 Task: Configure the email templates for notifications in your GitHub account.
Action: Mouse moved to (732, 52)
Screenshot: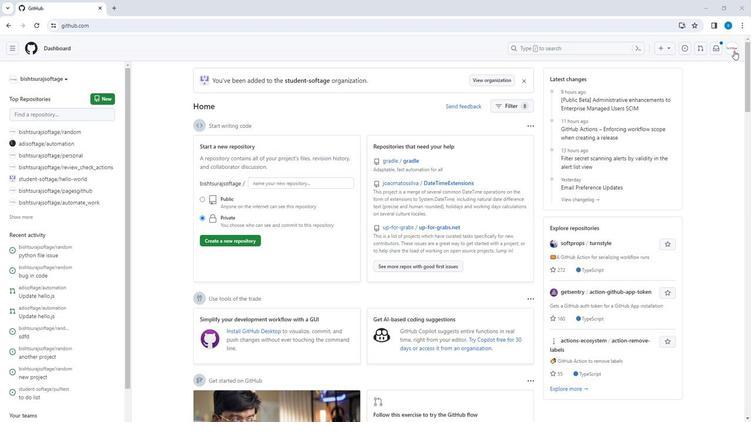 
Action: Mouse pressed left at (732, 52)
Screenshot: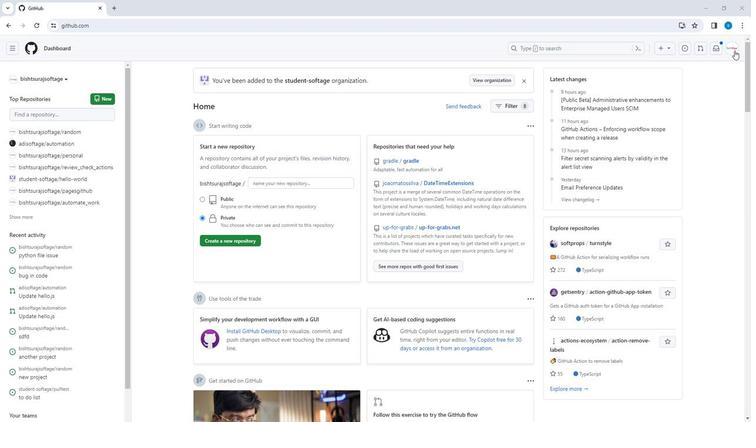
Action: Mouse moved to (666, 239)
Screenshot: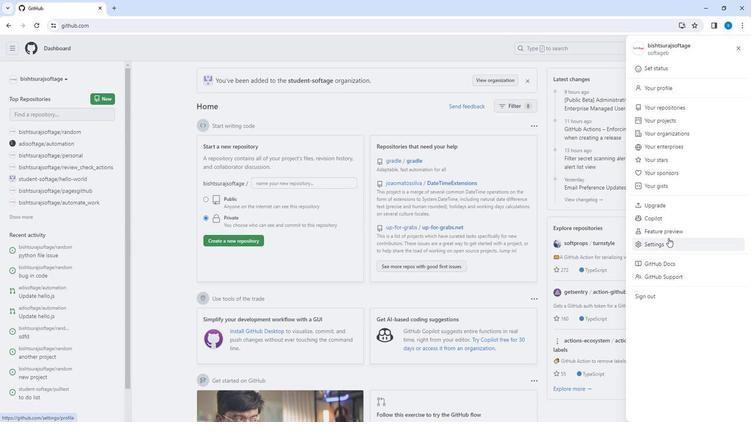 
Action: Mouse pressed left at (666, 239)
Screenshot: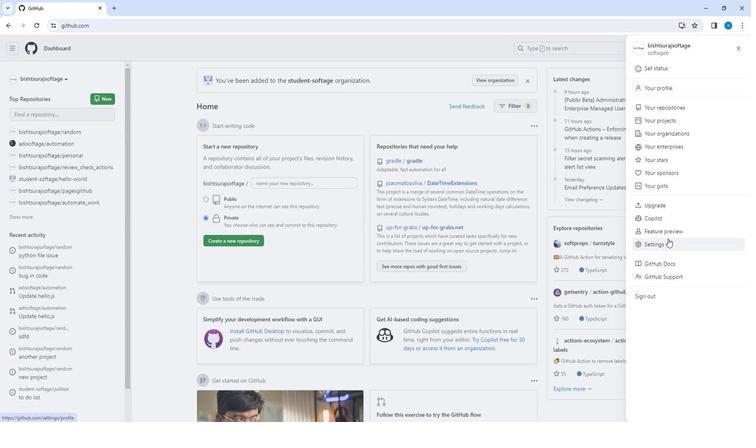 
Action: Mouse moved to (156, 156)
Screenshot: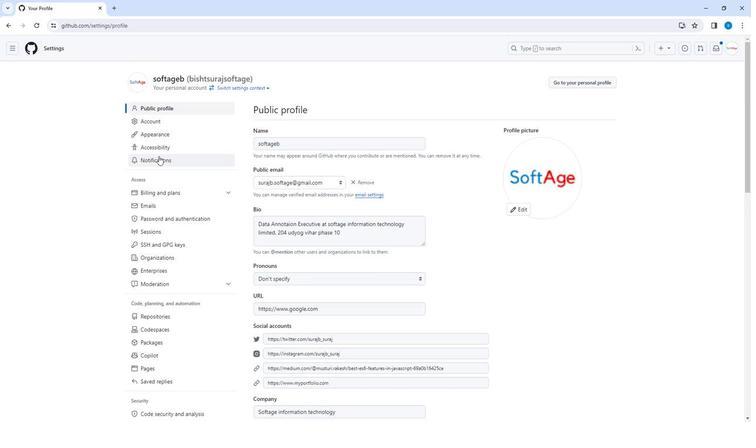 
Action: Mouse pressed left at (156, 156)
Screenshot: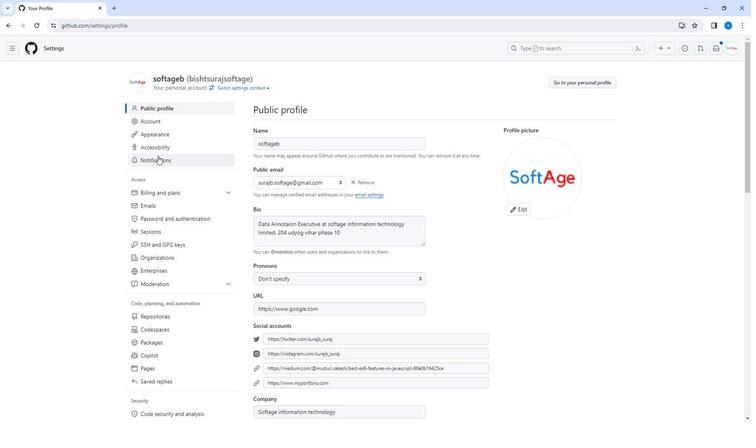 
Action: Mouse moved to (353, 260)
Screenshot: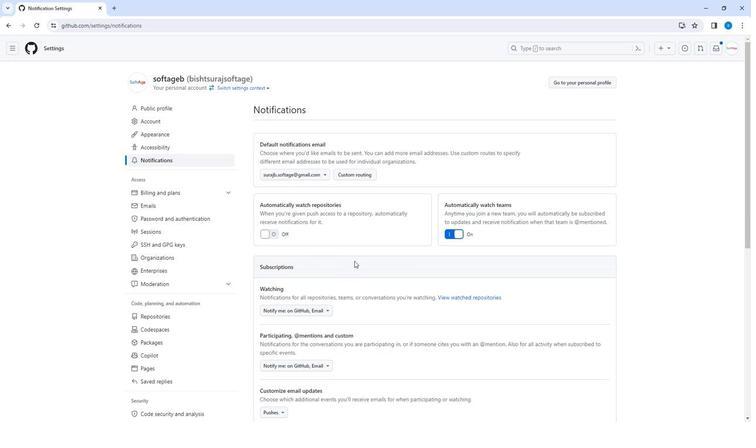 
Action: Mouse scrolled (353, 260) with delta (0, 0)
Screenshot: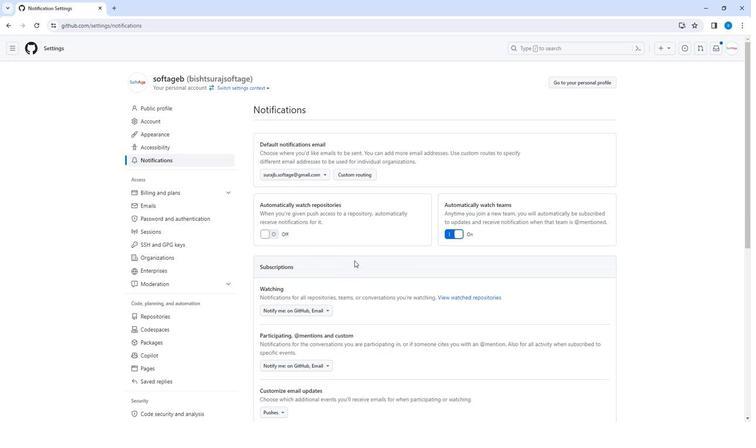 
Action: Mouse scrolled (353, 260) with delta (0, 0)
Screenshot: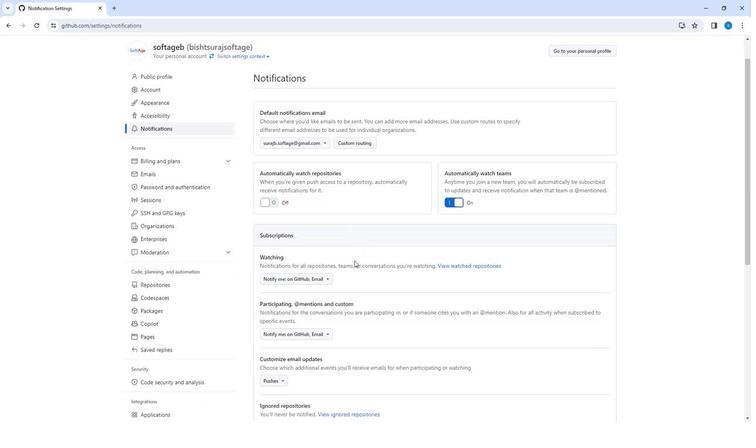 
Action: Mouse moved to (318, 229)
Screenshot: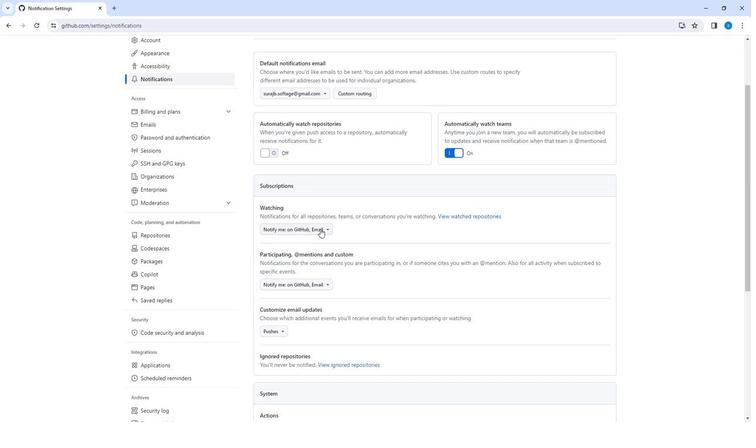 
Action: Mouse pressed left at (318, 229)
Screenshot: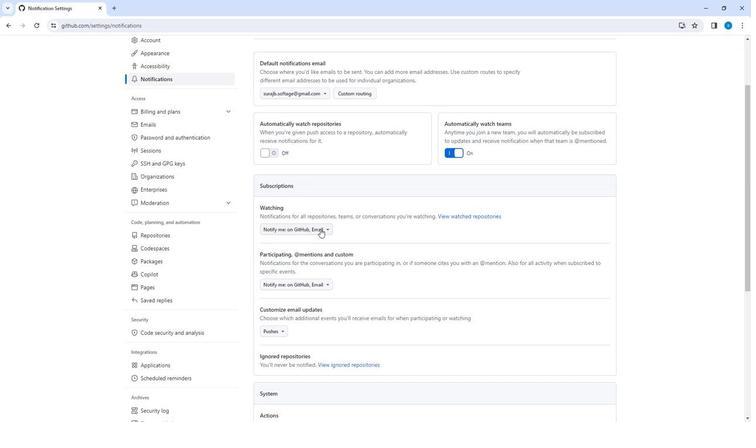 
Action: Mouse moved to (385, 219)
Screenshot: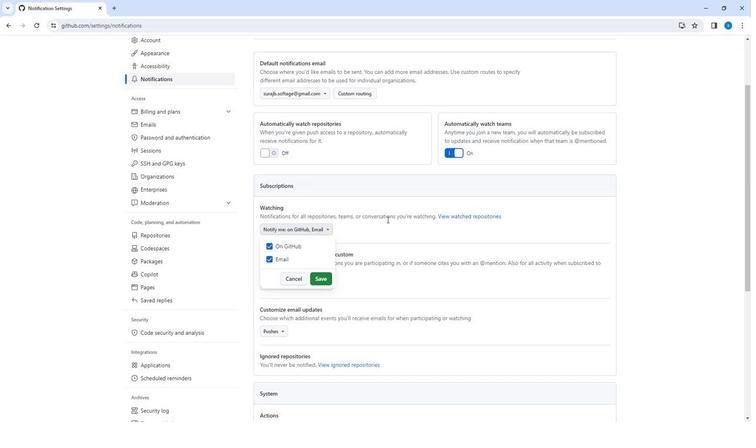 
Action: Mouse pressed left at (385, 219)
Screenshot: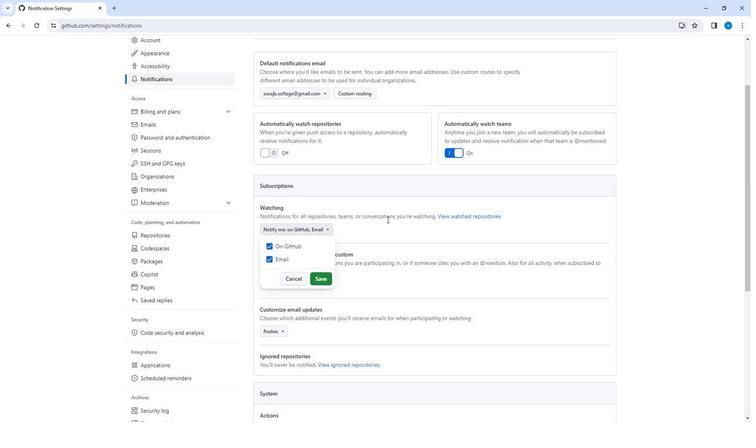 
Action: Mouse moved to (377, 230)
Screenshot: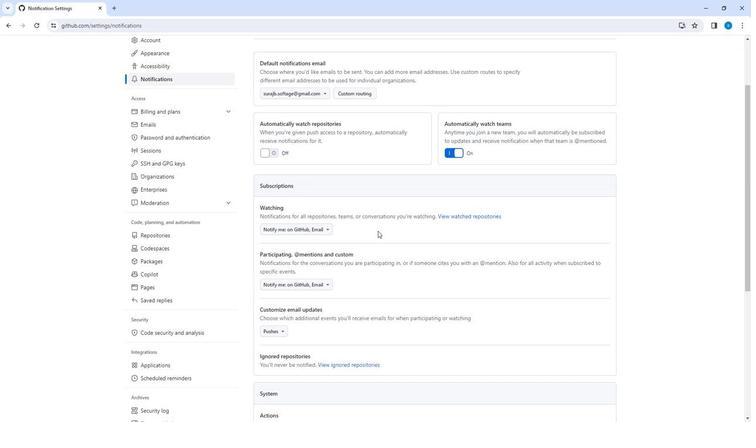 
Action: Mouse scrolled (377, 230) with delta (0, 0)
Screenshot: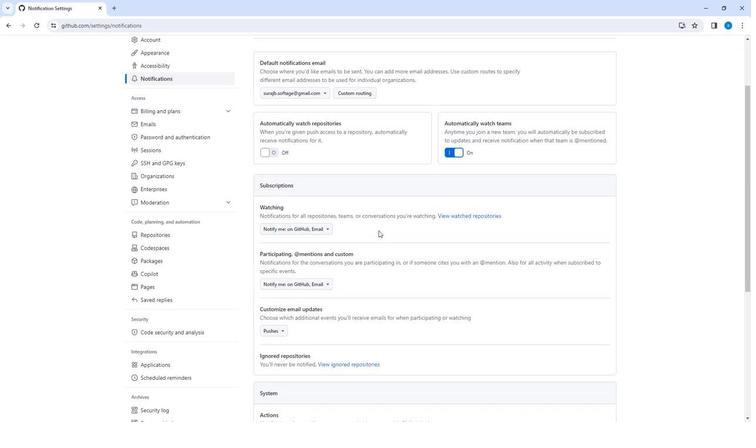 
Action: Mouse scrolled (377, 230) with delta (0, 0)
Screenshot: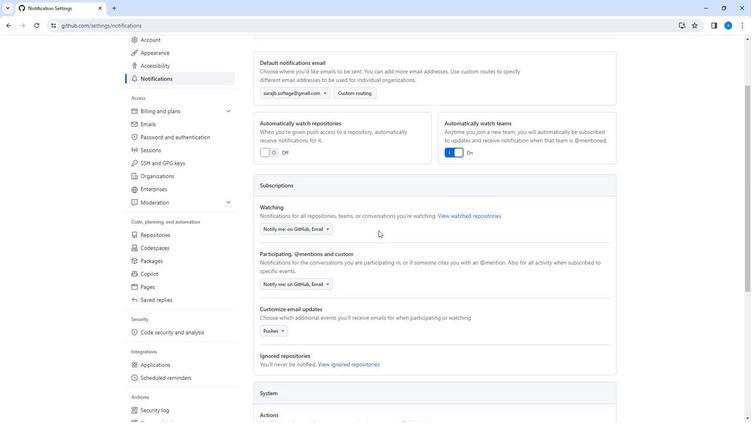
Action: Mouse scrolled (377, 230) with delta (0, 0)
Screenshot: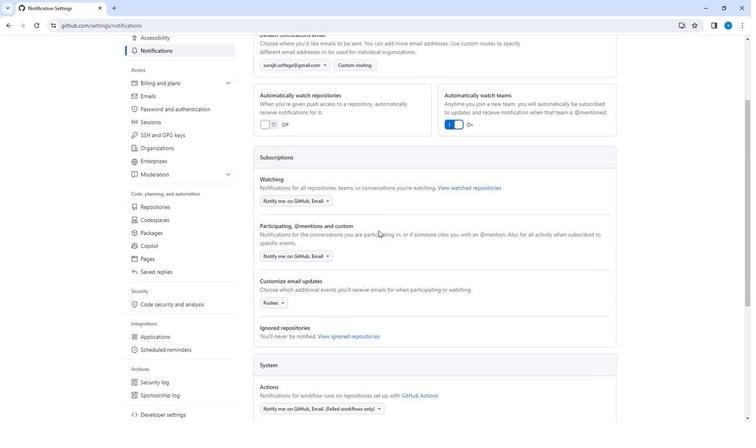
Action: Mouse scrolled (377, 230) with delta (0, 0)
Screenshot: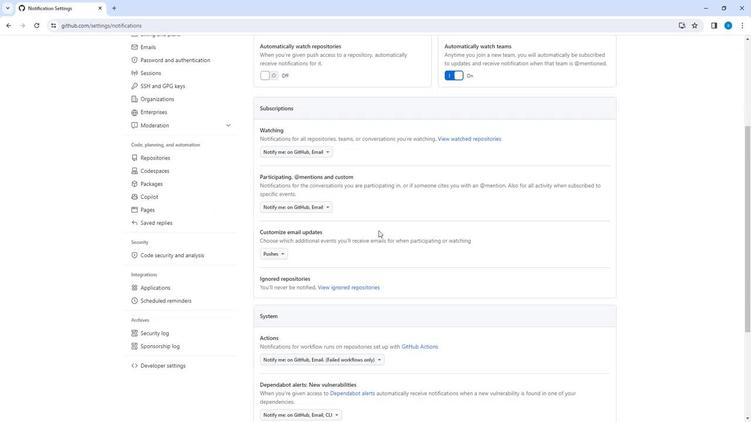 
Action: Mouse scrolled (377, 230) with delta (0, 0)
Screenshot: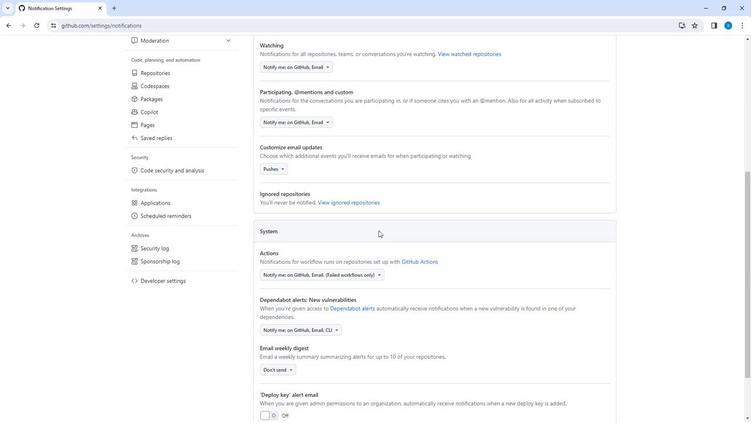 
Action: Mouse scrolled (377, 230) with delta (0, 0)
Screenshot: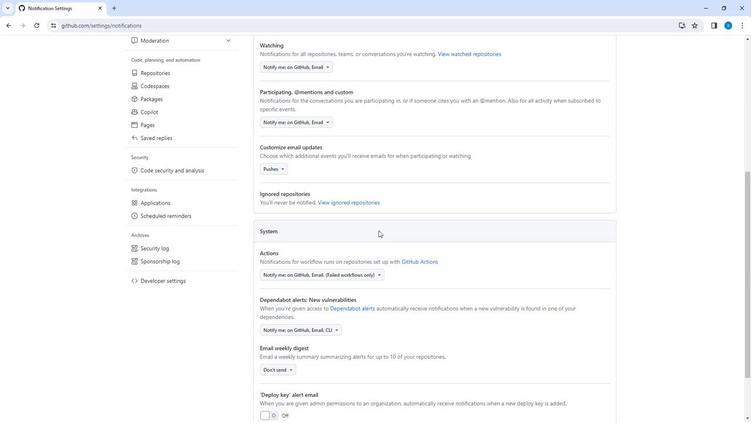 
Action: Mouse scrolled (377, 230) with delta (0, 0)
Screenshot: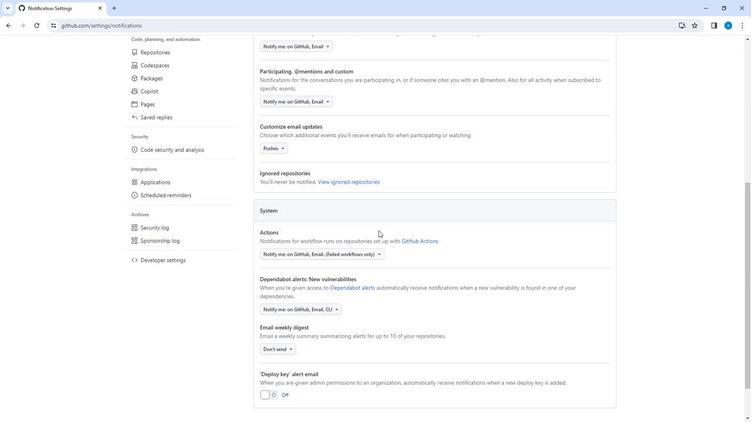 
Action: Mouse scrolled (377, 231) with delta (0, 0)
Screenshot: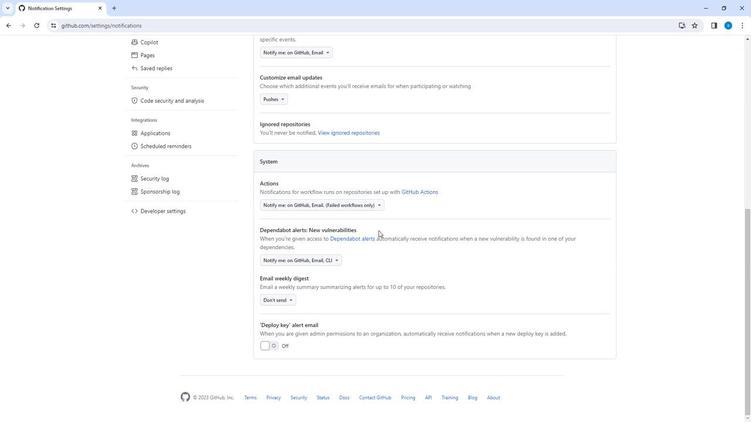 
Action: Mouse scrolled (377, 231) with delta (0, 0)
Screenshot: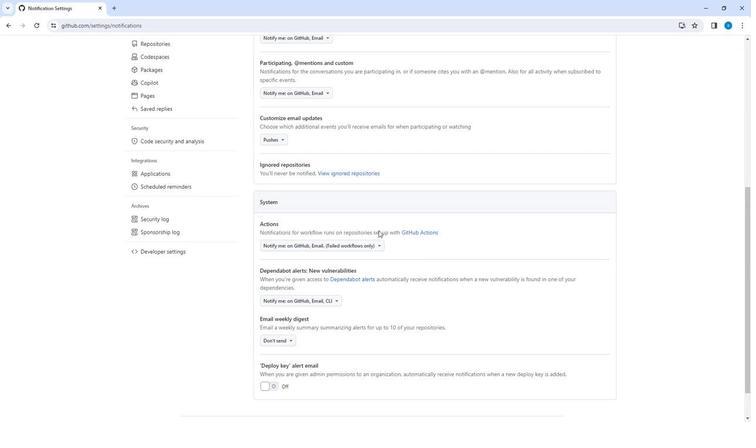 
Action: Mouse moved to (266, 179)
Screenshot: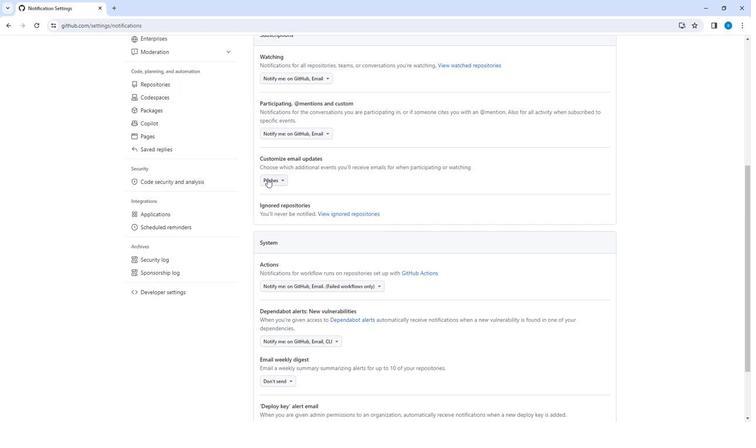 
Action: Mouse pressed left at (266, 179)
Screenshot: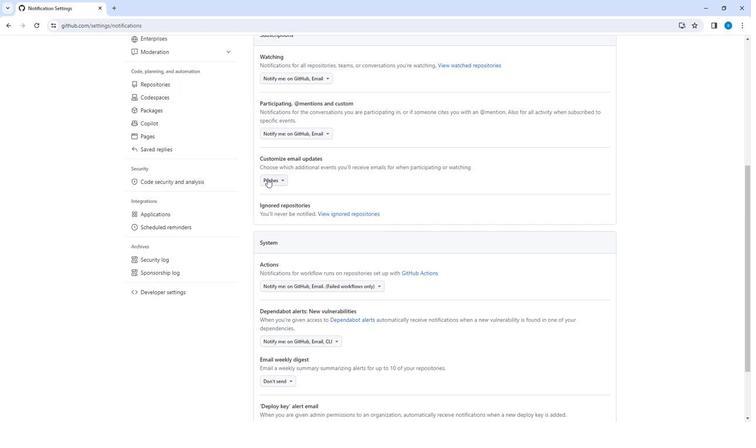 
Action: Mouse moved to (274, 192)
Screenshot: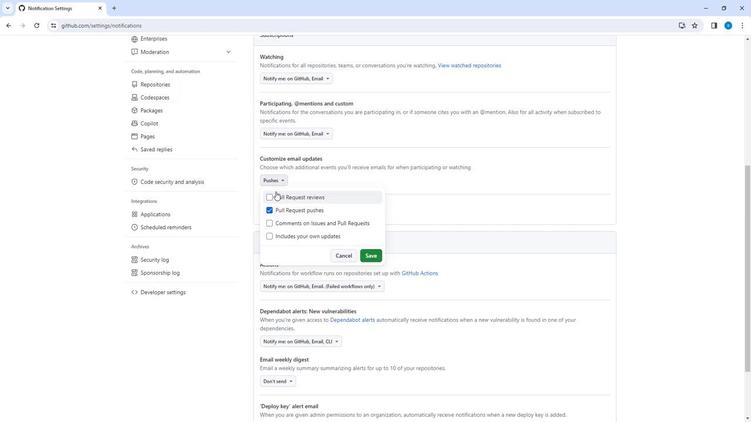 
Action: Mouse pressed left at (274, 192)
Screenshot: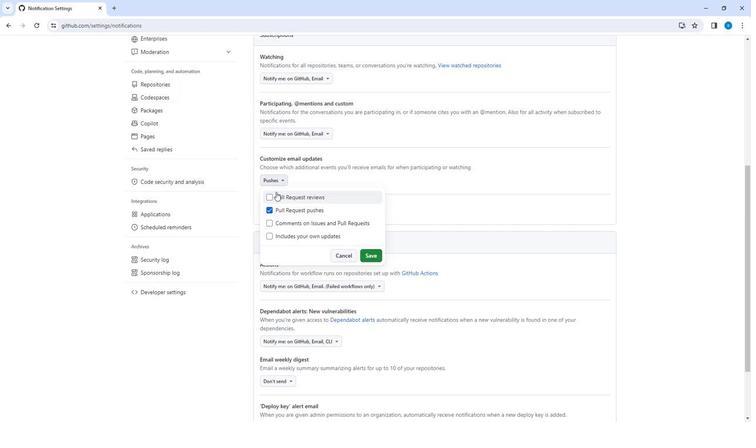 
Action: Mouse moved to (286, 223)
Screenshot: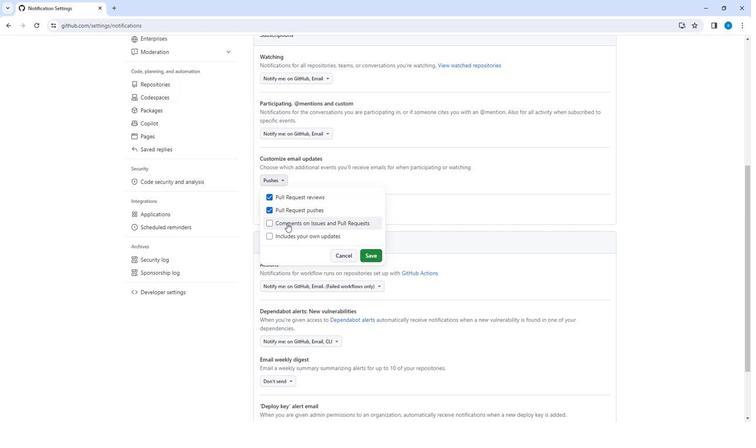 
Action: Mouse pressed left at (286, 223)
Screenshot: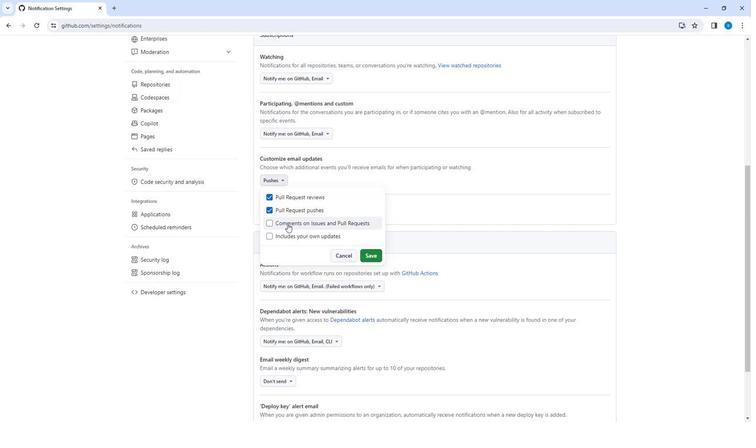 
Action: Mouse moved to (293, 238)
Screenshot: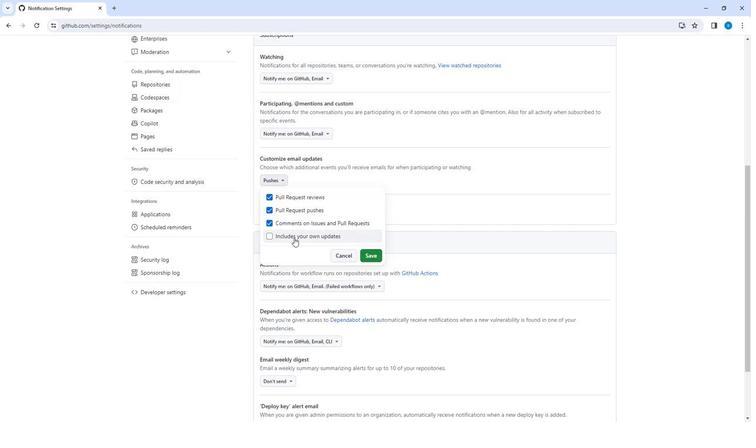 
Action: Mouse pressed left at (293, 238)
Screenshot: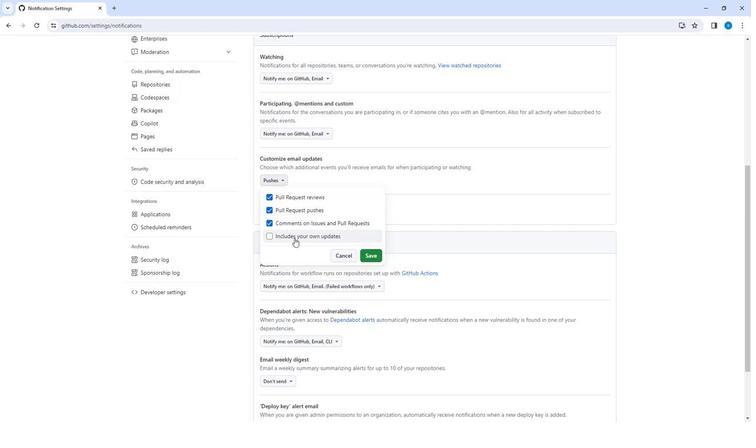 
Action: Mouse moved to (364, 255)
Screenshot: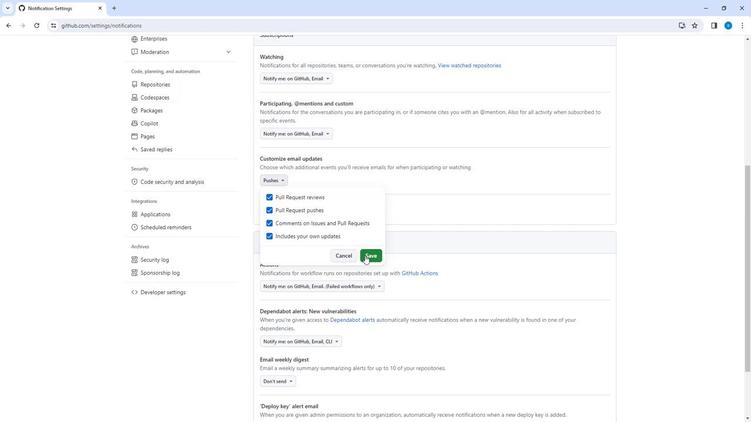 
Action: Mouse pressed left at (364, 255)
Screenshot: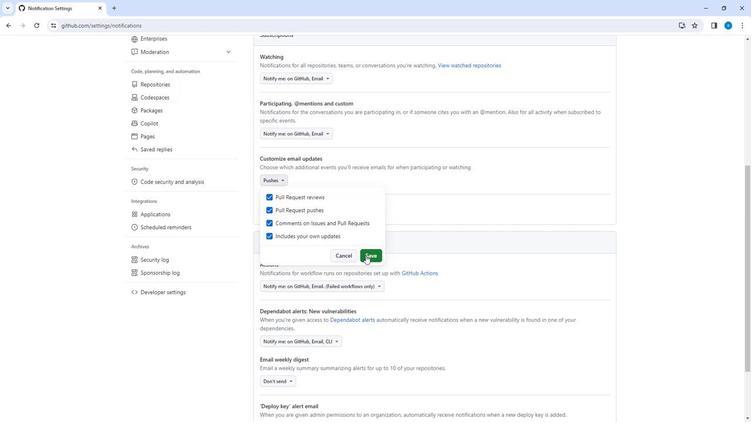 
